 Task: Add a workspace member and invite with the link.
Action: Mouse moved to (364, 85)
Screenshot: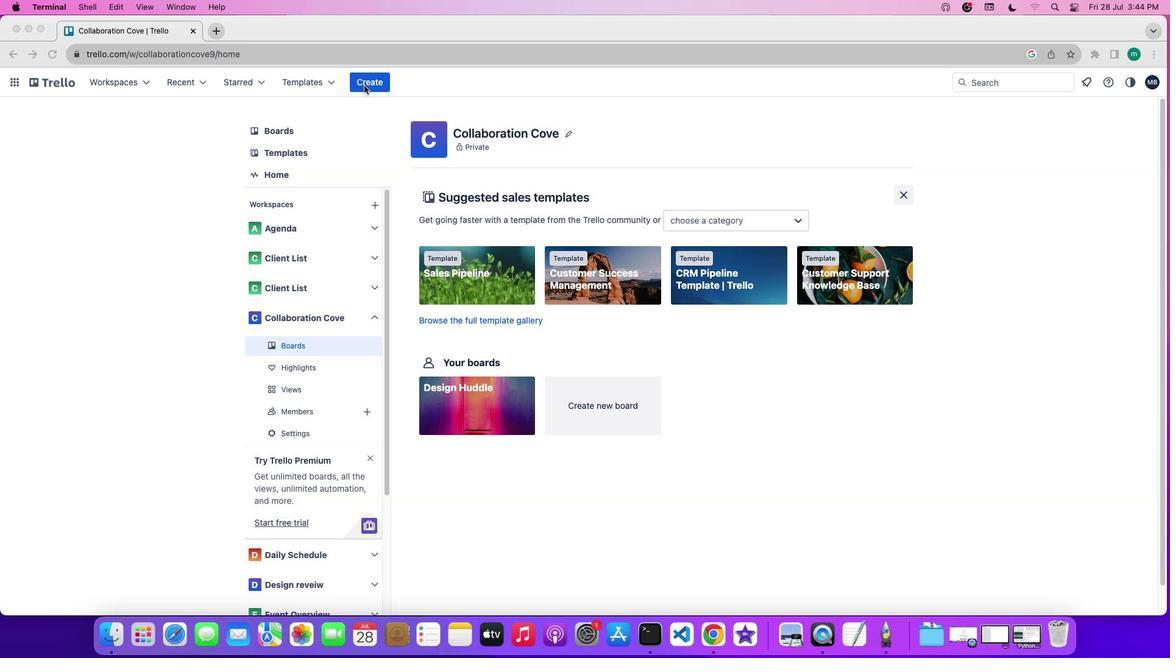 
Action: Mouse pressed left at (364, 85)
Screenshot: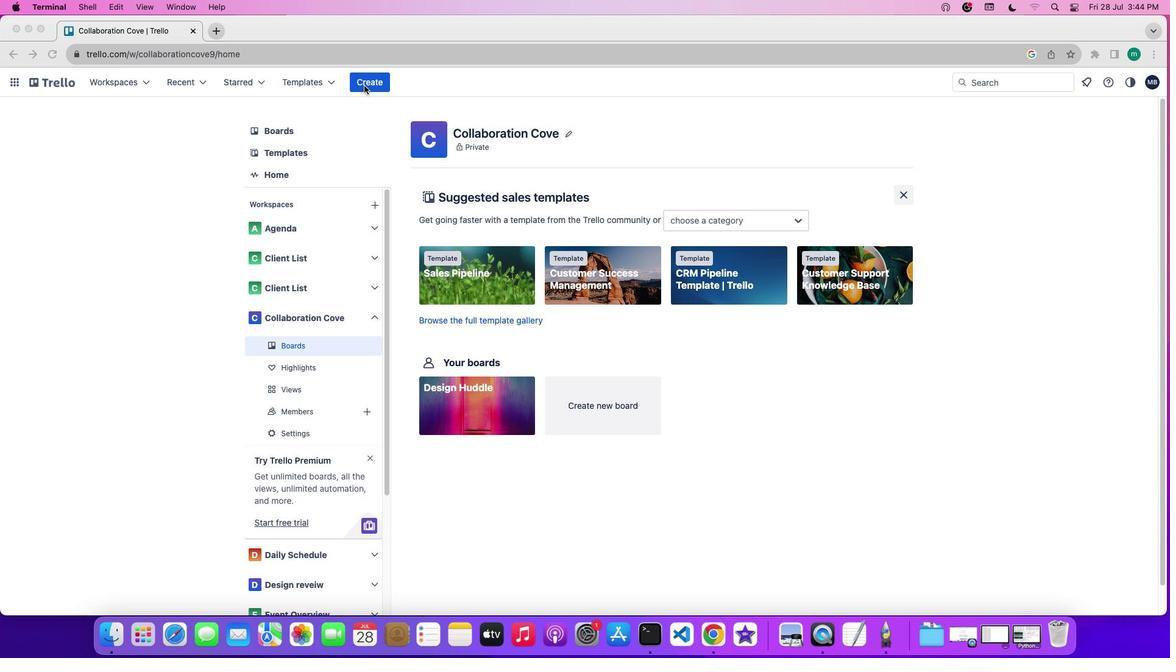 
Action: Mouse pressed left at (364, 85)
Screenshot: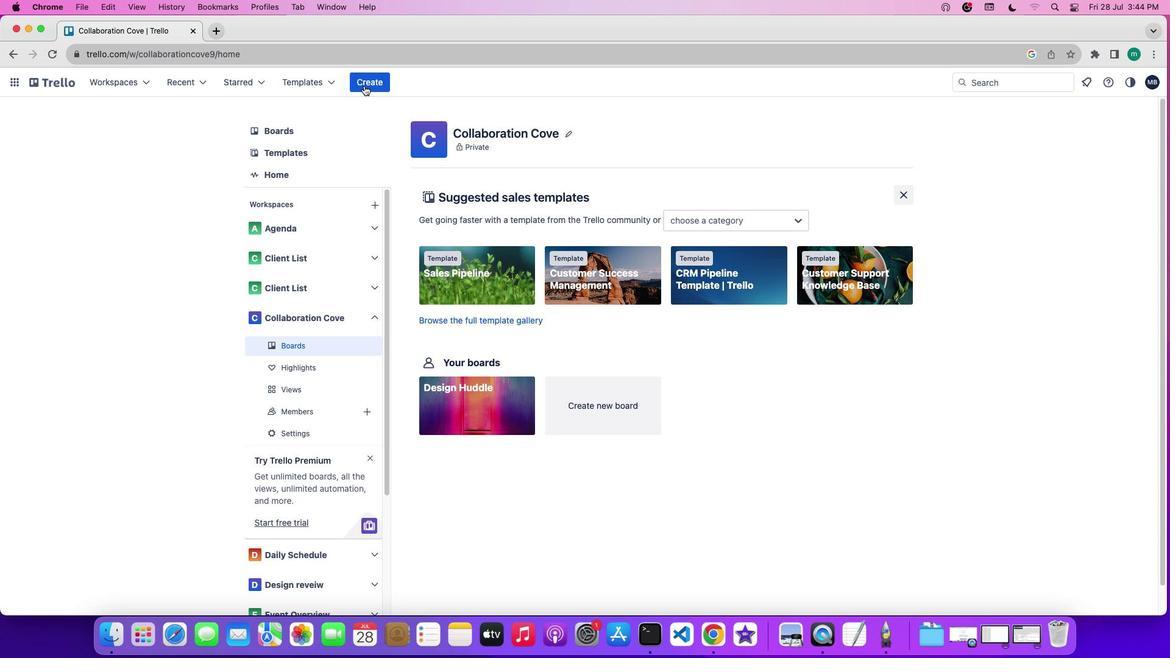 
Action: Mouse moved to (438, 209)
Screenshot: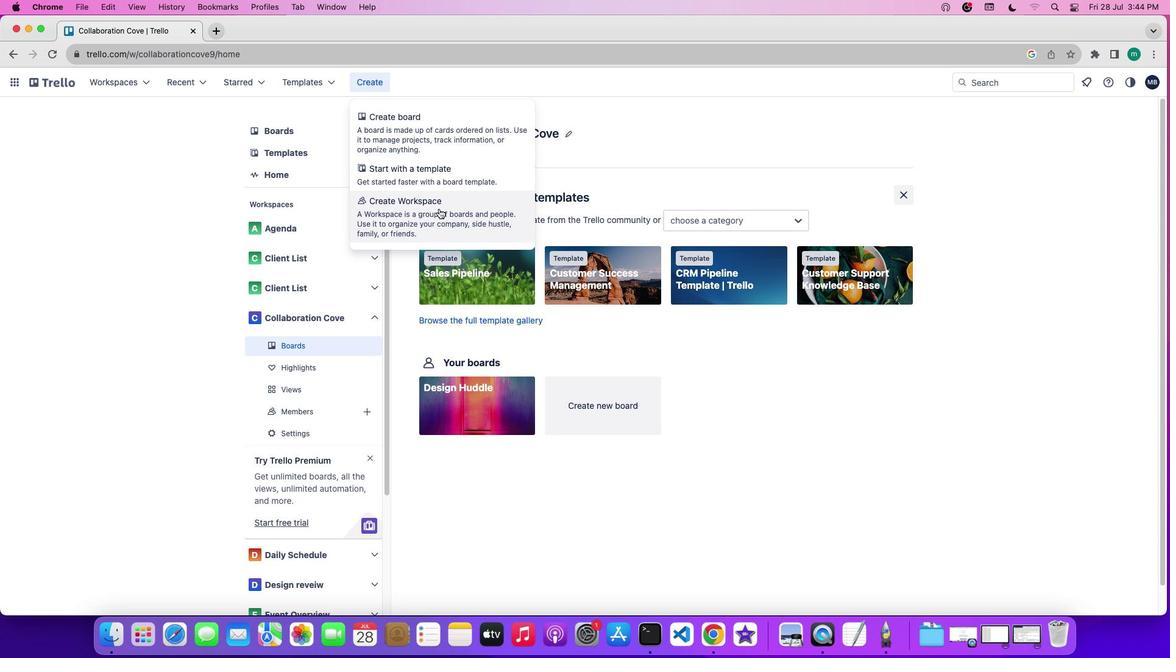 
Action: Mouse pressed left at (438, 209)
Screenshot: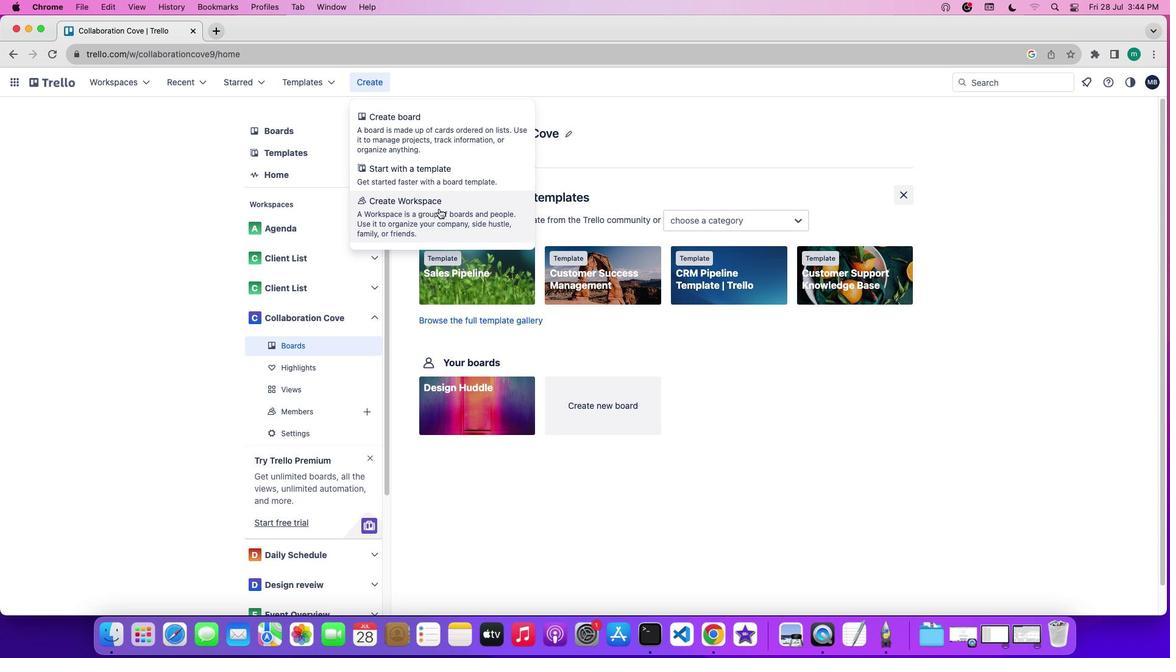 
Action: Mouse moved to (437, 233)
Screenshot: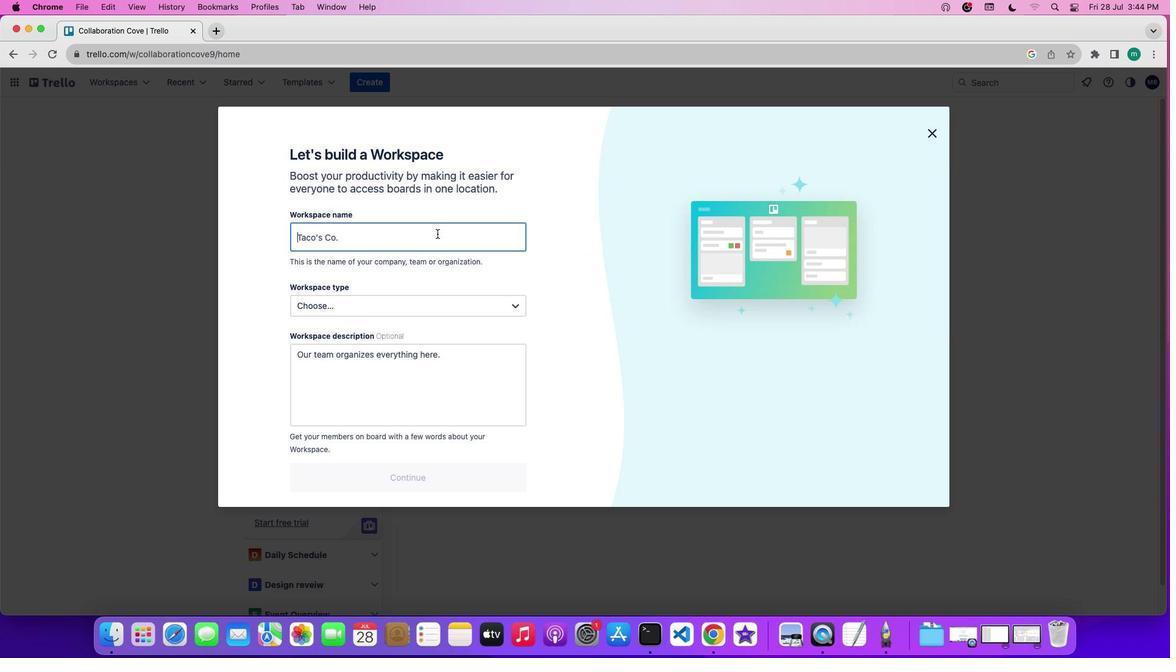 
Action: Mouse pressed left at (437, 233)
Screenshot: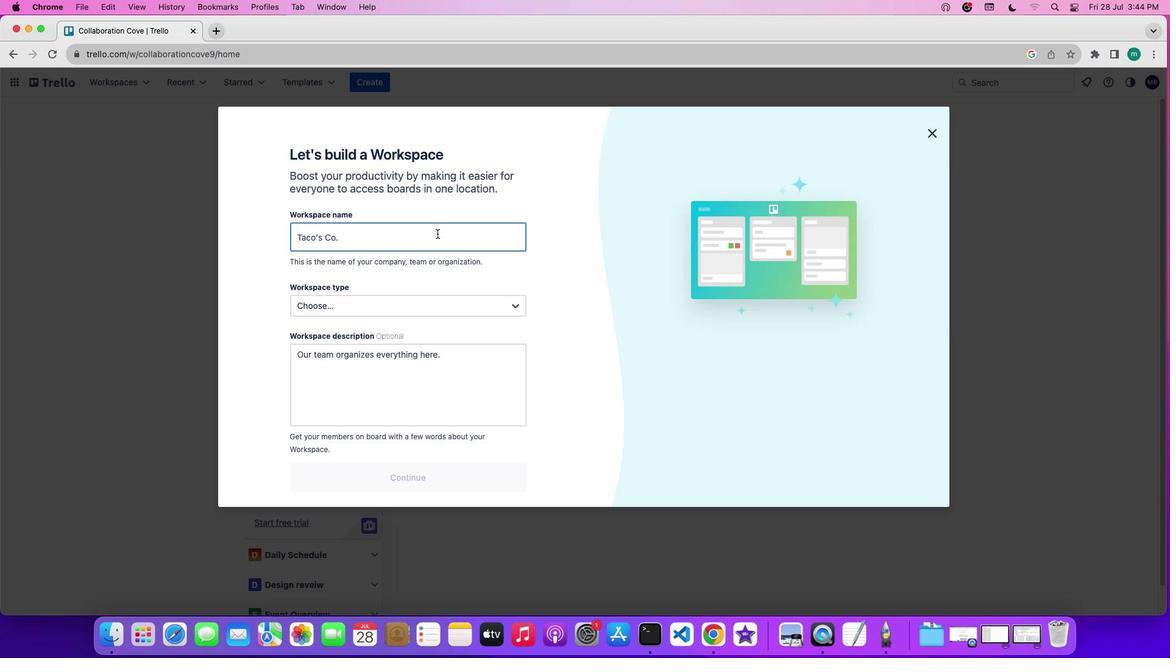 
Action: Mouse moved to (427, 267)
Screenshot: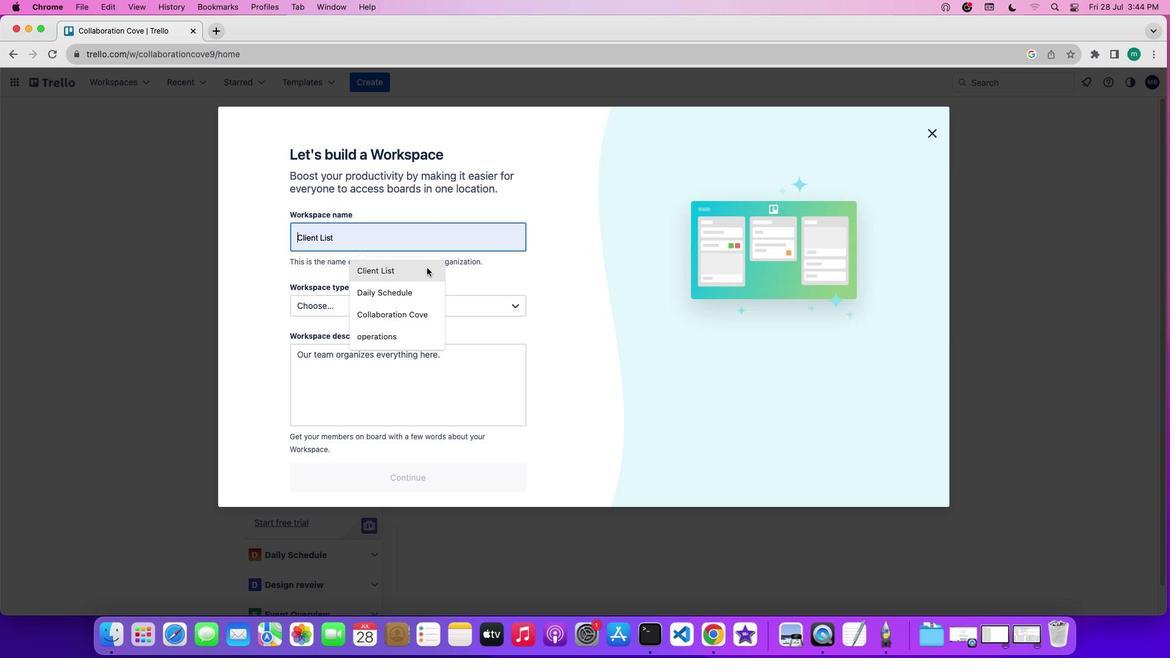 
Action: Mouse pressed left at (427, 267)
Screenshot: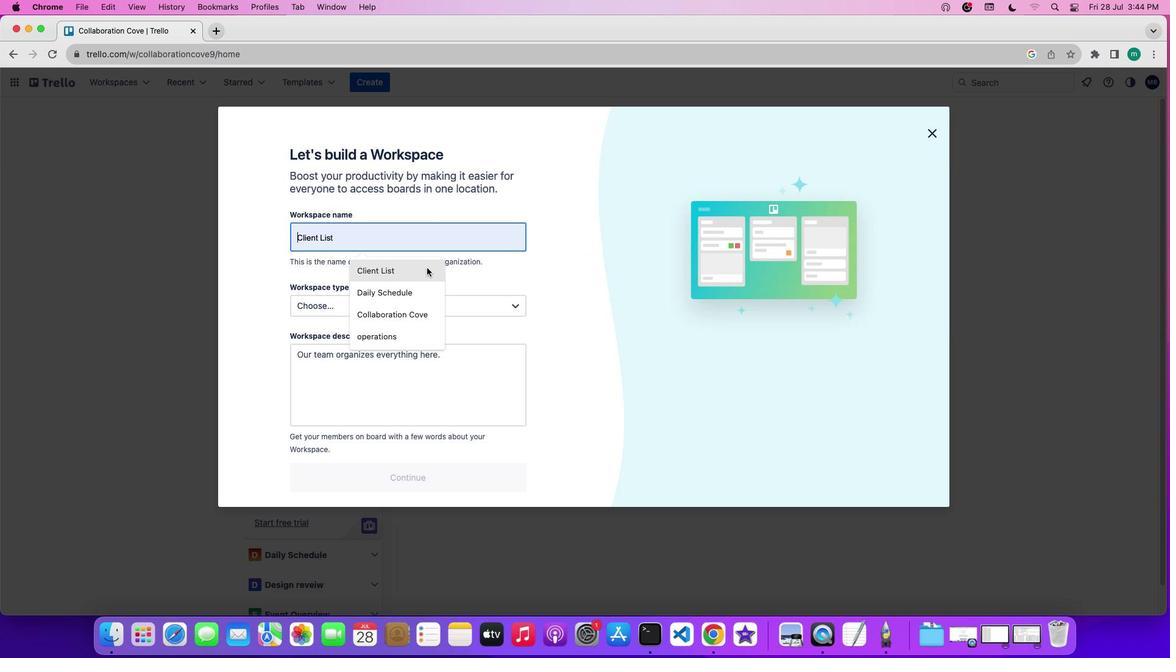 
Action: Mouse moved to (413, 302)
Screenshot: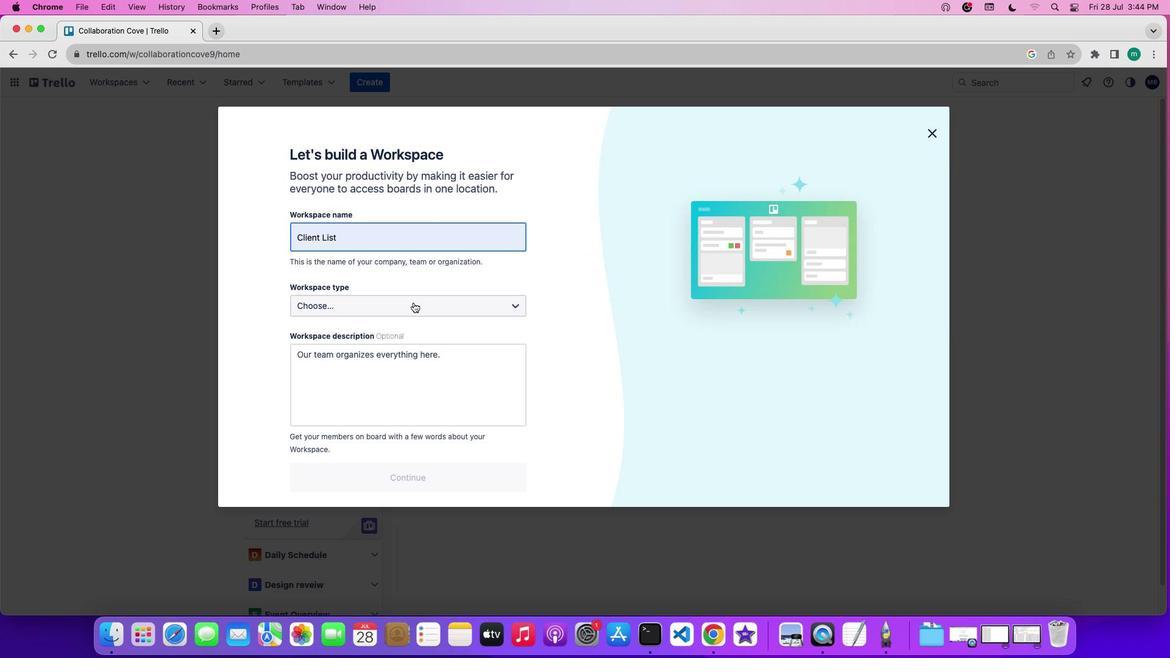 
Action: Mouse pressed left at (413, 302)
Screenshot: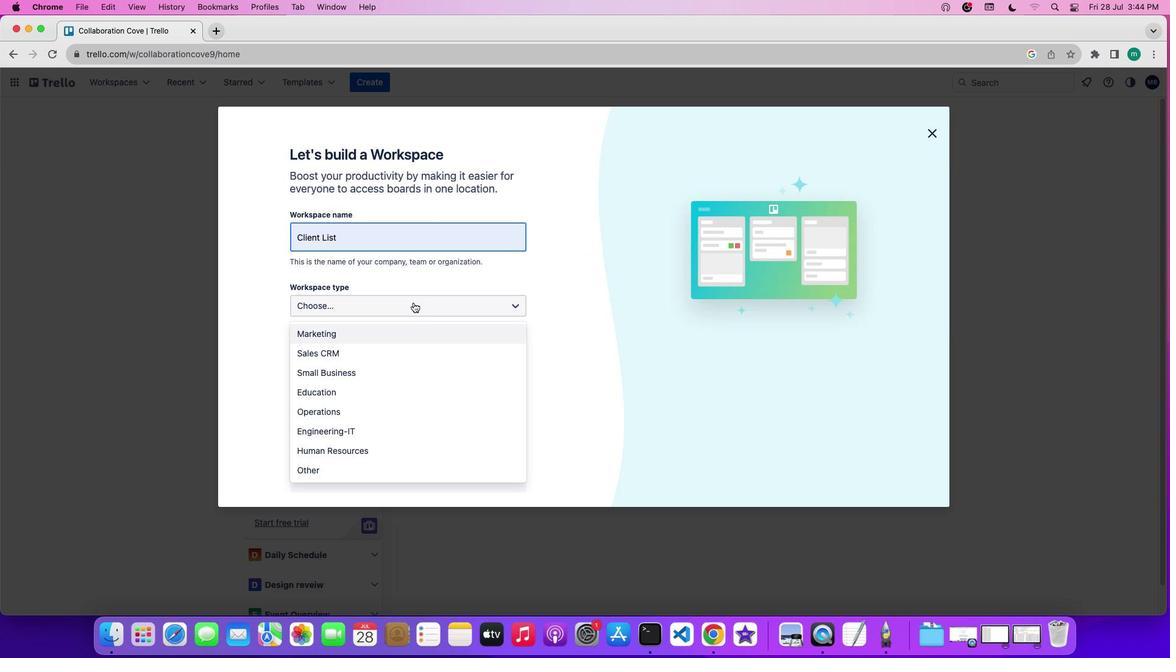 
Action: Mouse moved to (407, 323)
Screenshot: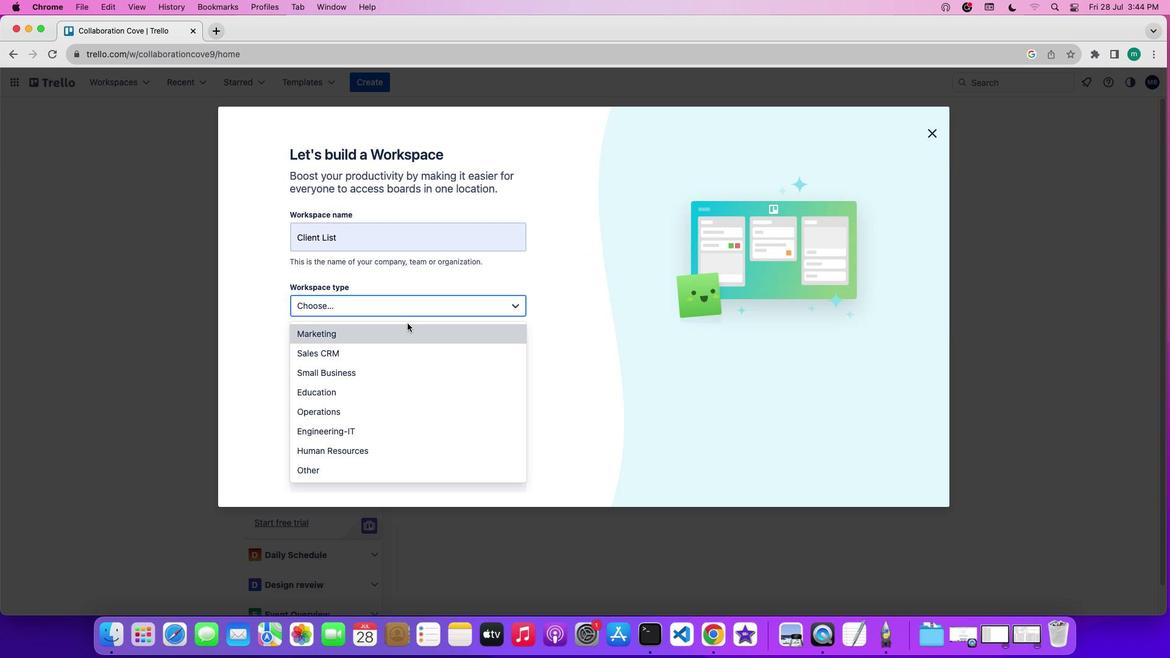 
Action: Mouse pressed left at (407, 323)
Screenshot: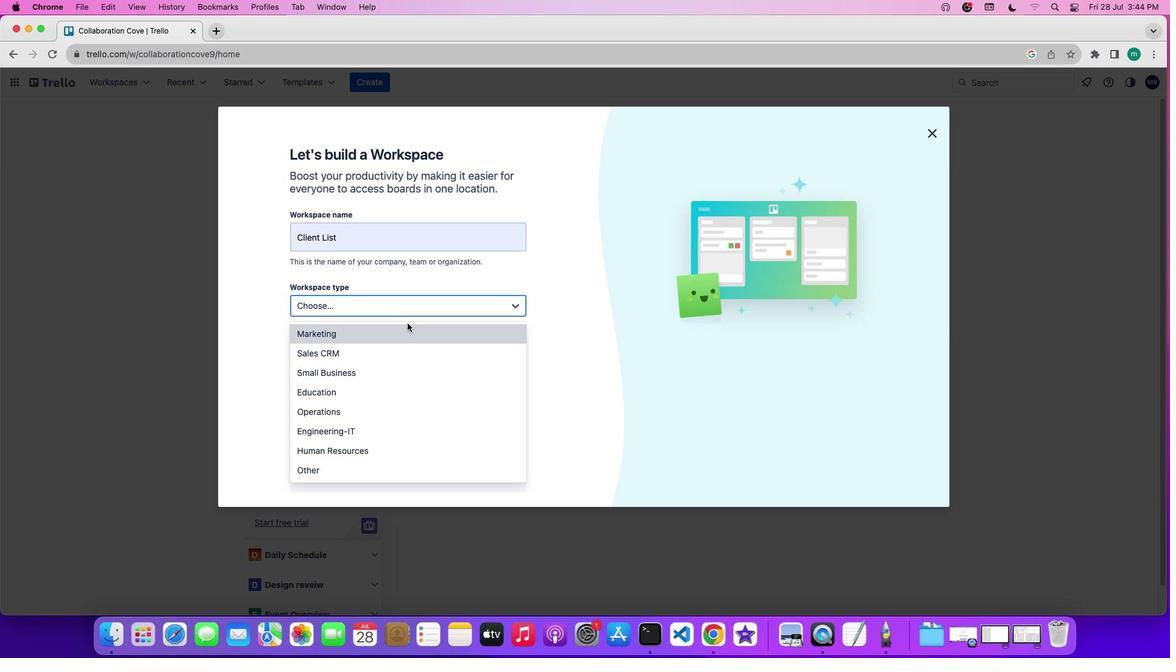 
Action: Mouse moved to (405, 364)
Screenshot: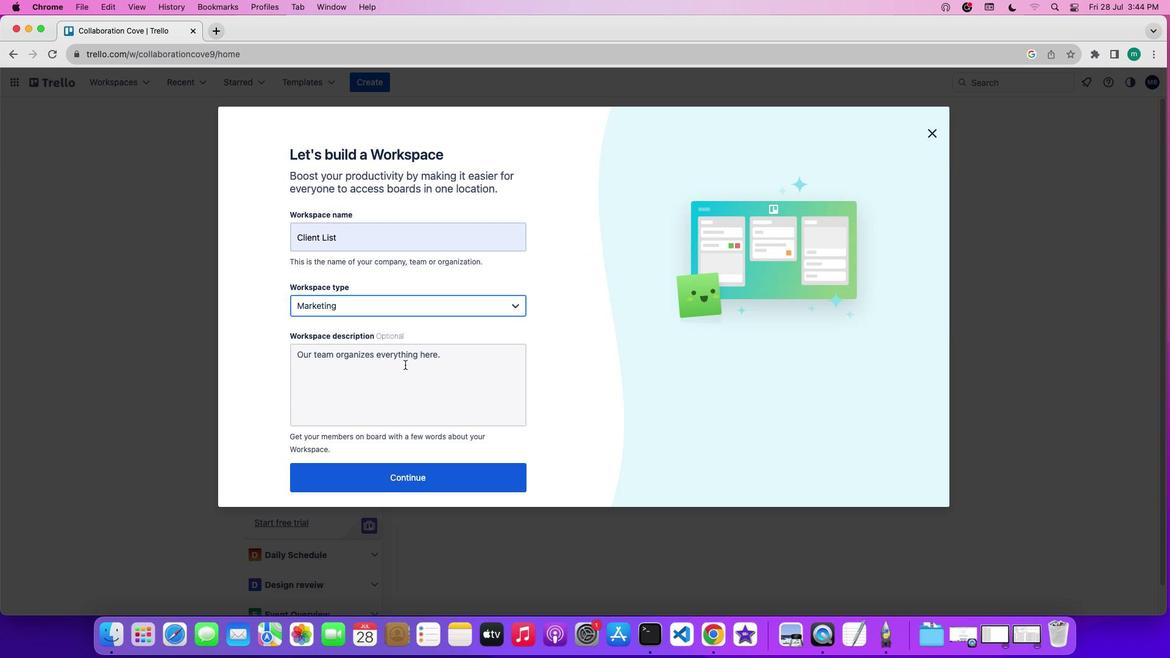 
Action: Mouse pressed left at (405, 364)
Screenshot: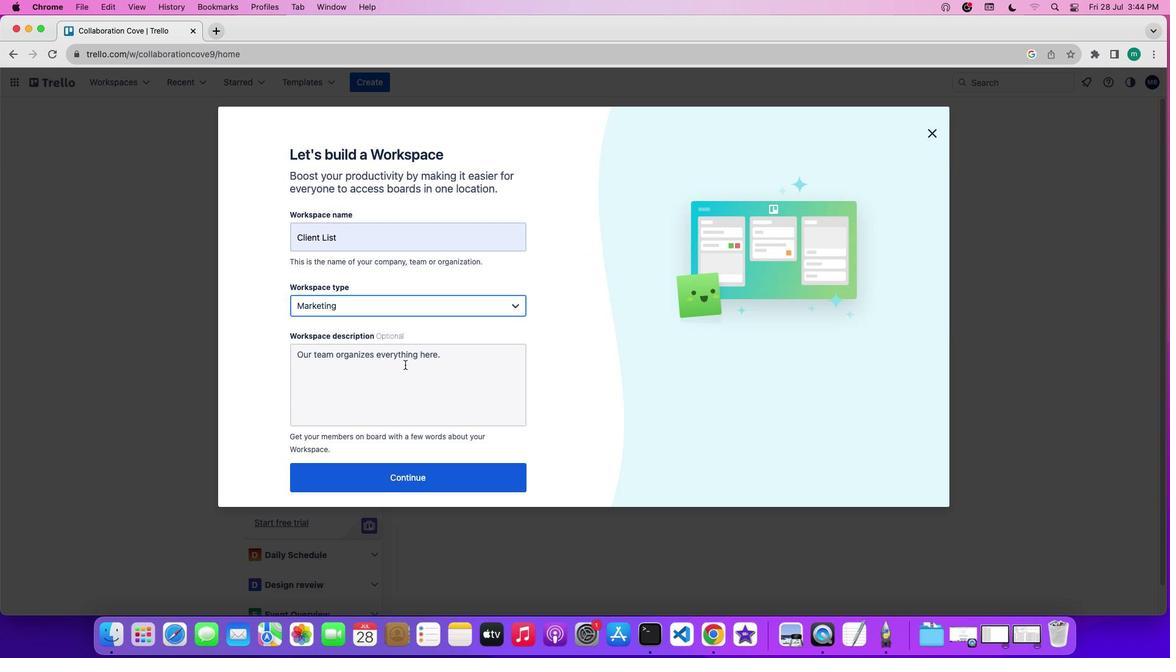 
Action: Mouse moved to (405, 479)
Screenshot: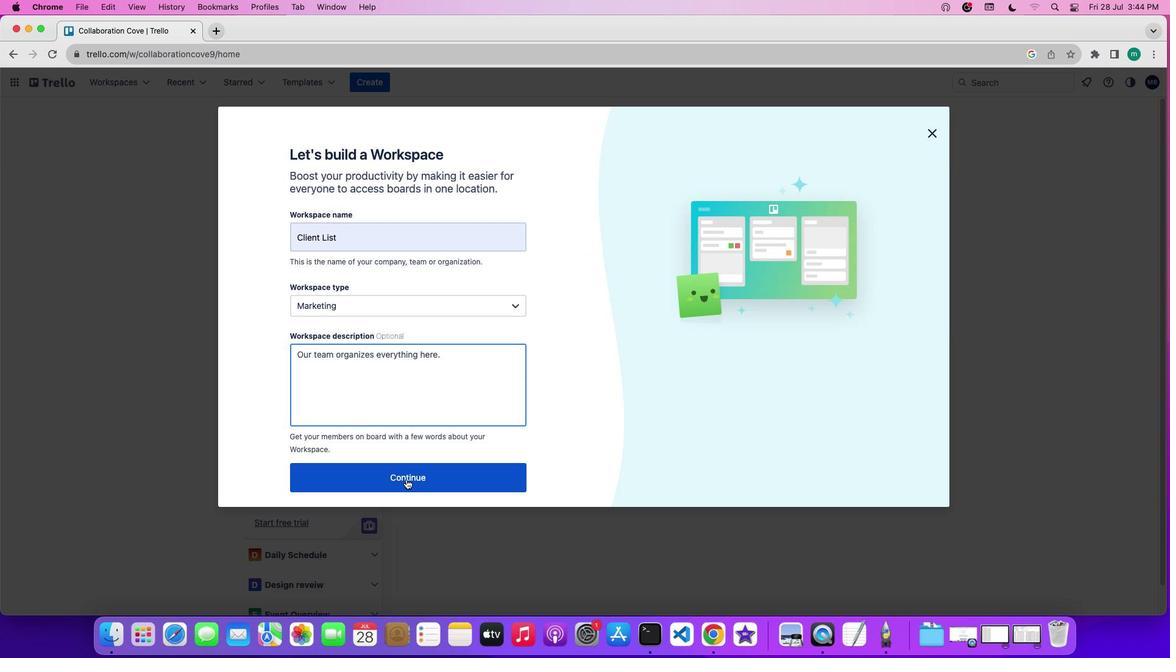 
Action: Mouse pressed left at (405, 479)
Screenshot: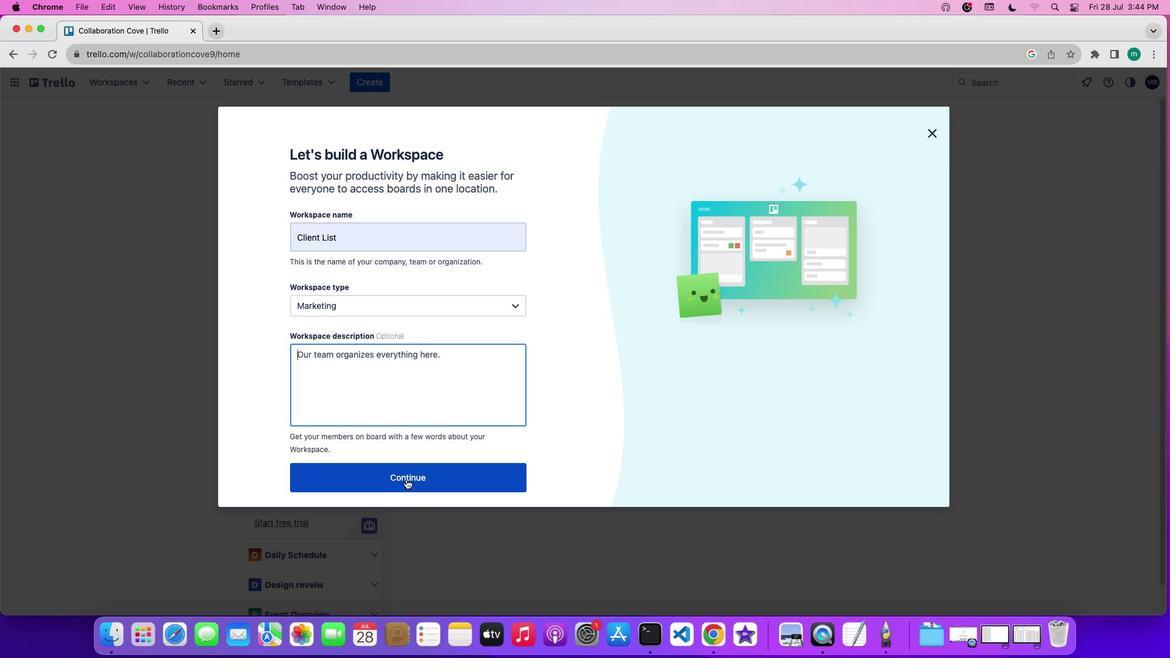
Action: Mouse moved to (450, 228)
Screenshot: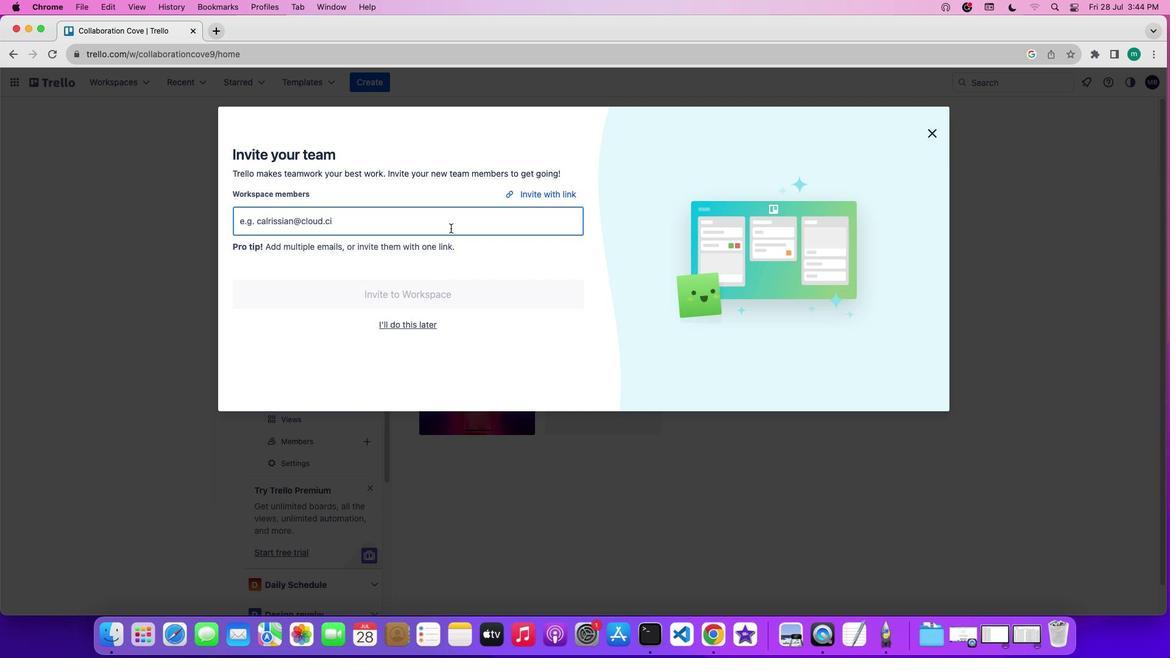 
Action: Mouse pressed left at (450, 228)
Screenshot: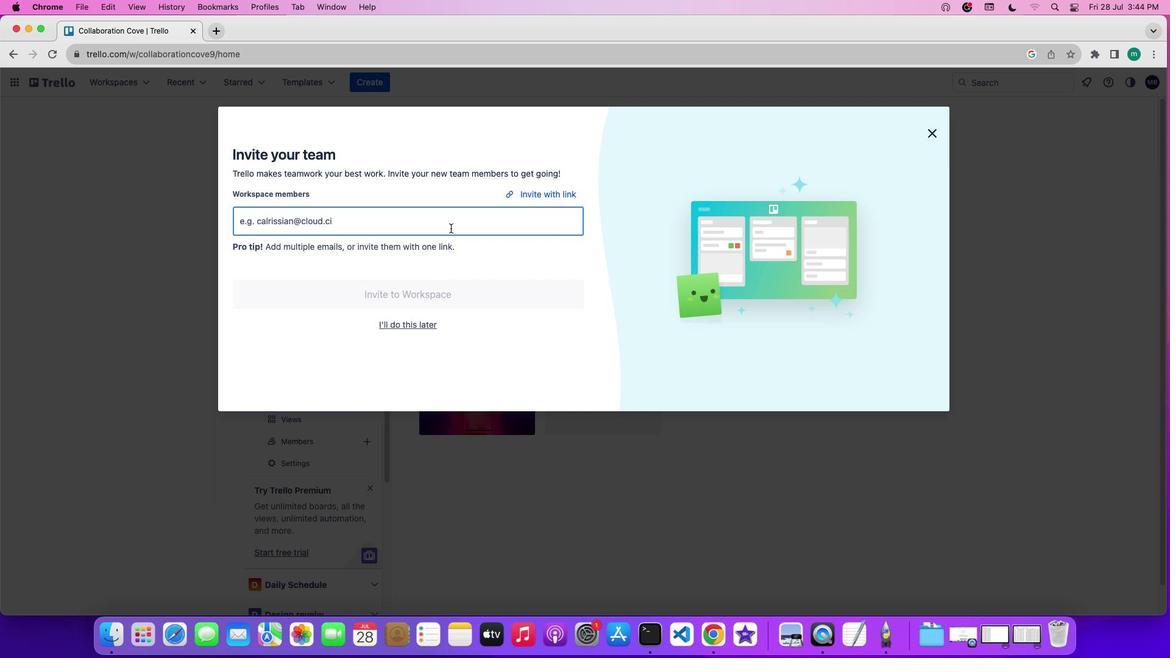 
Action: Mouse moved to (455, 225)
Screenshot: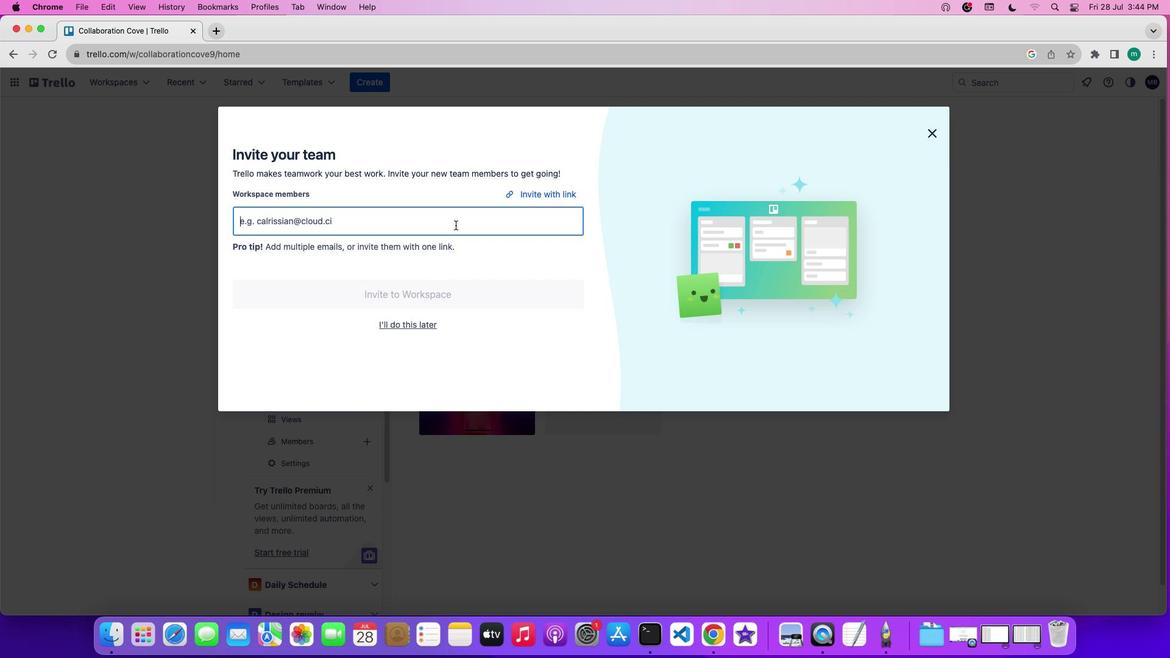 
Action: Mouse pressed left at (455, 225)
Screenshot: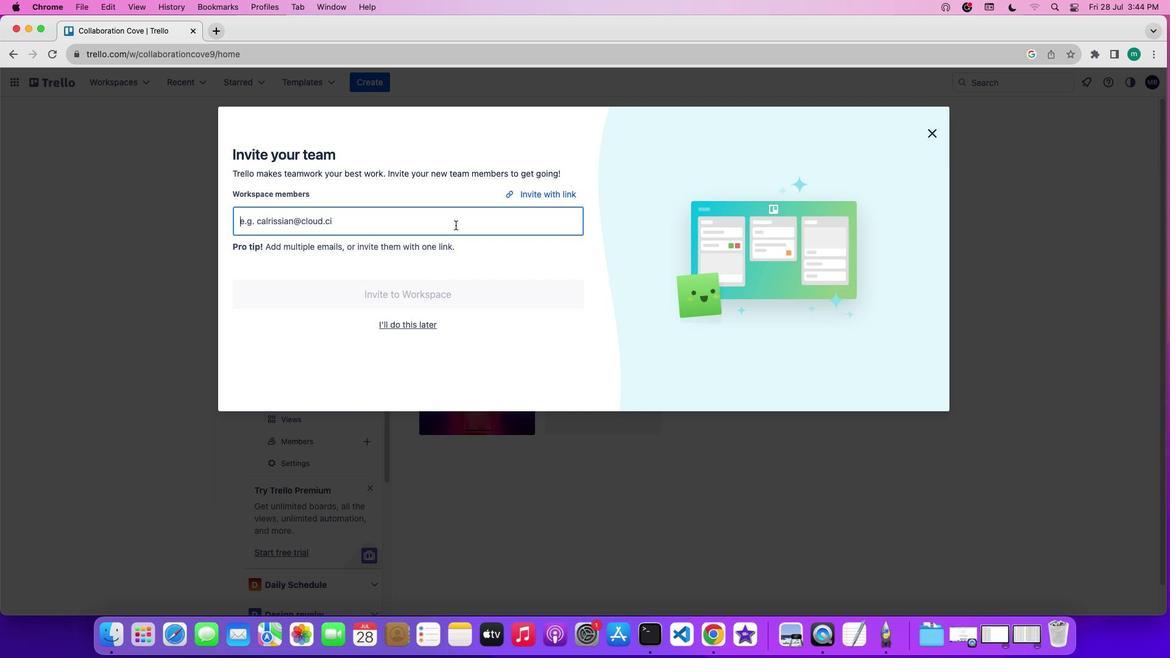 
Action: Key pressed Key.shift'S''o''f''t''a''g''e''.'
Screenshot: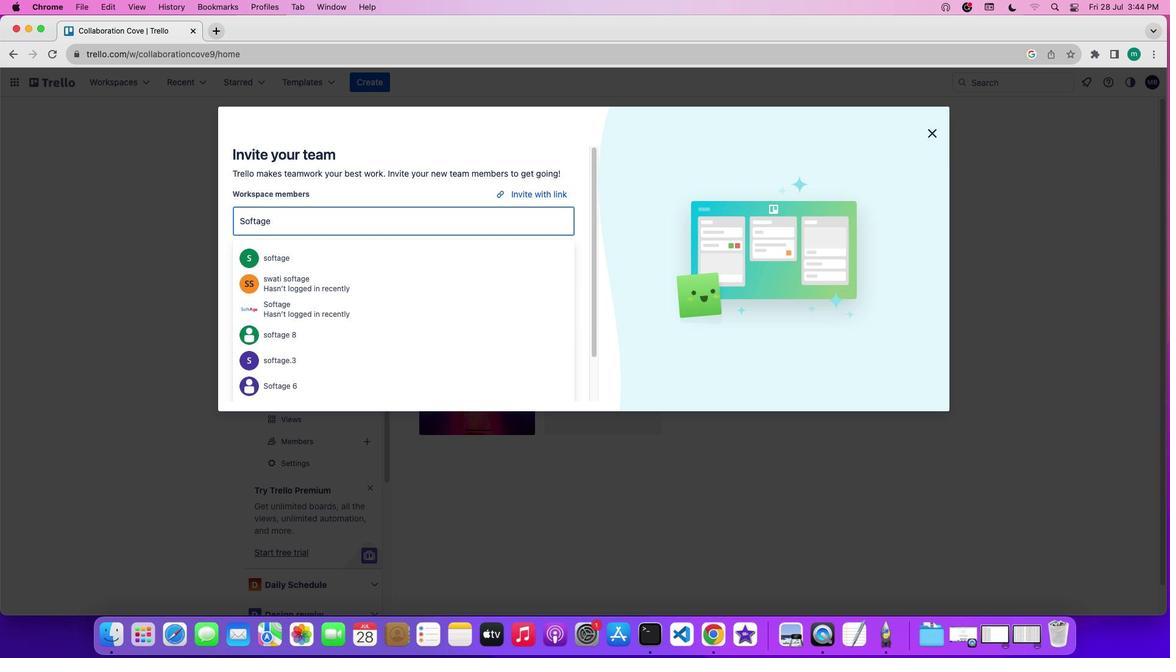 
Action: Mouse moved to (446, 251)
Screenshot: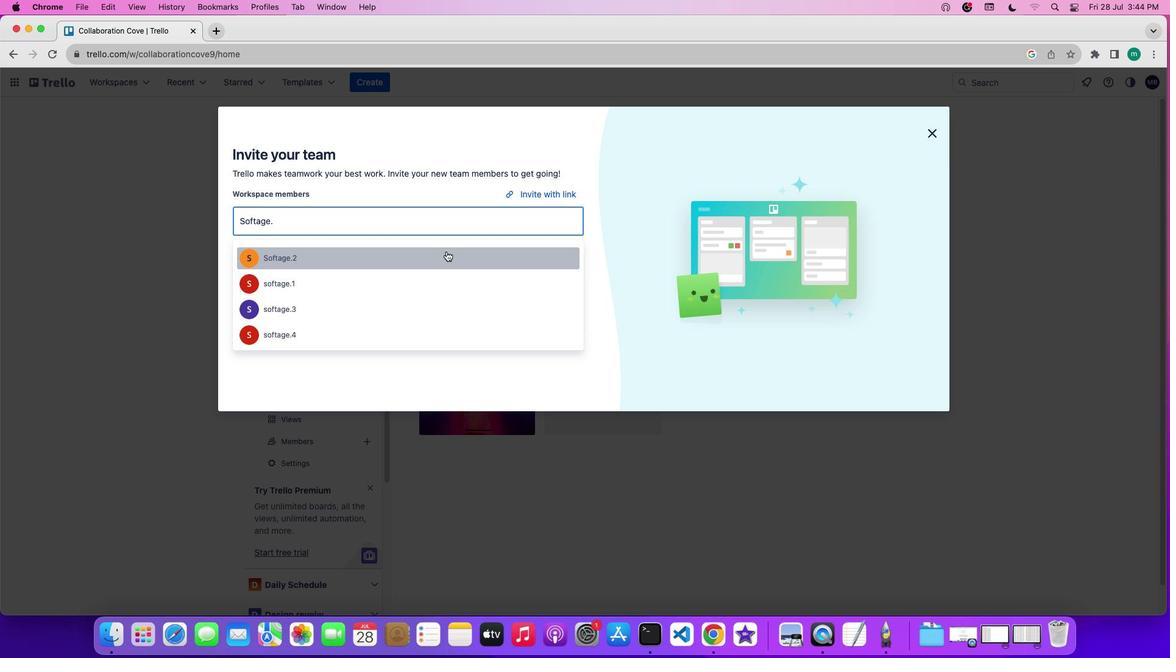 
Action: Mouse pressed left at (446, 251)
Screenshot: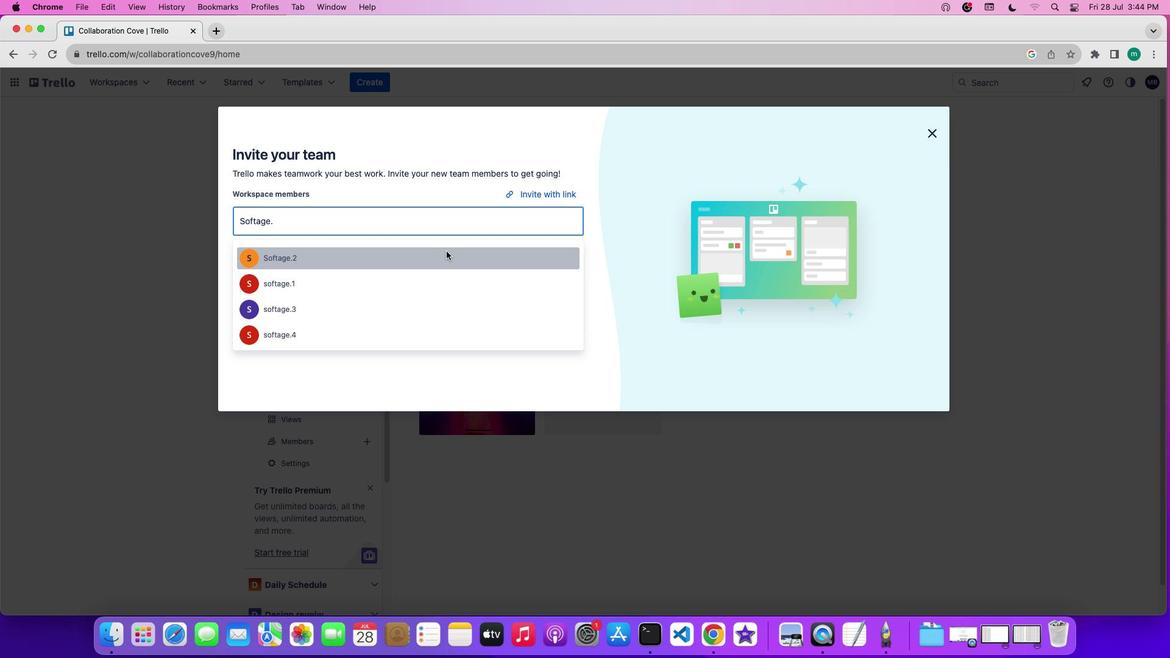 
Action: Mouse moved to (438, 292)
Screenshot: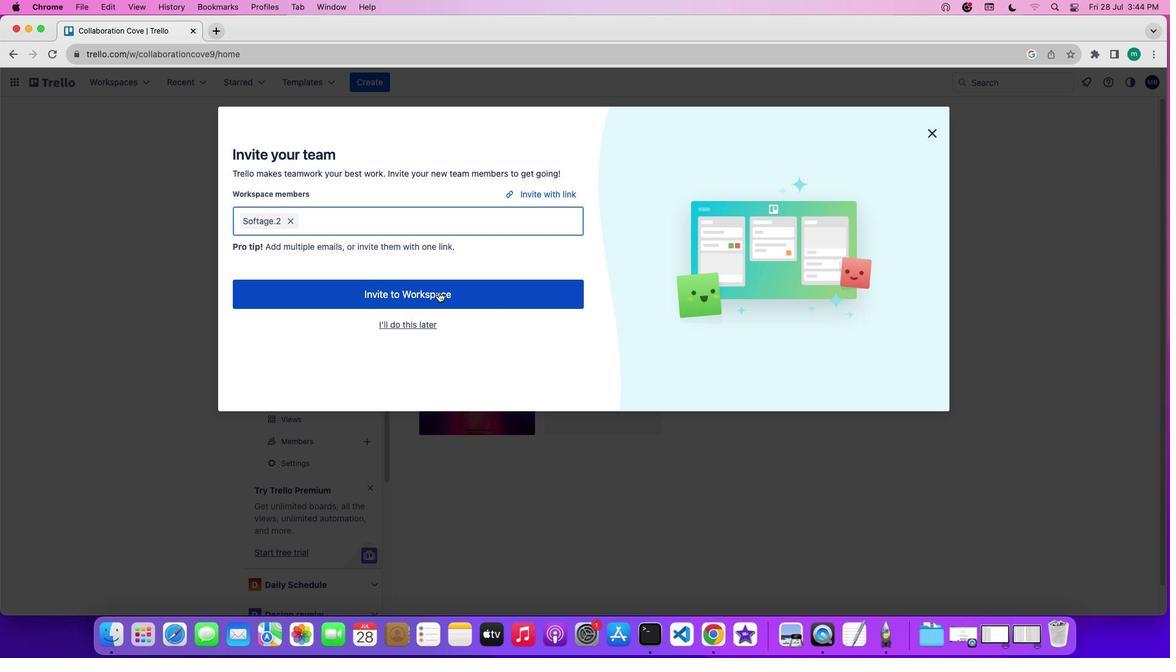 
Action: Mouse pressed left at (438, 292)
Screenshot: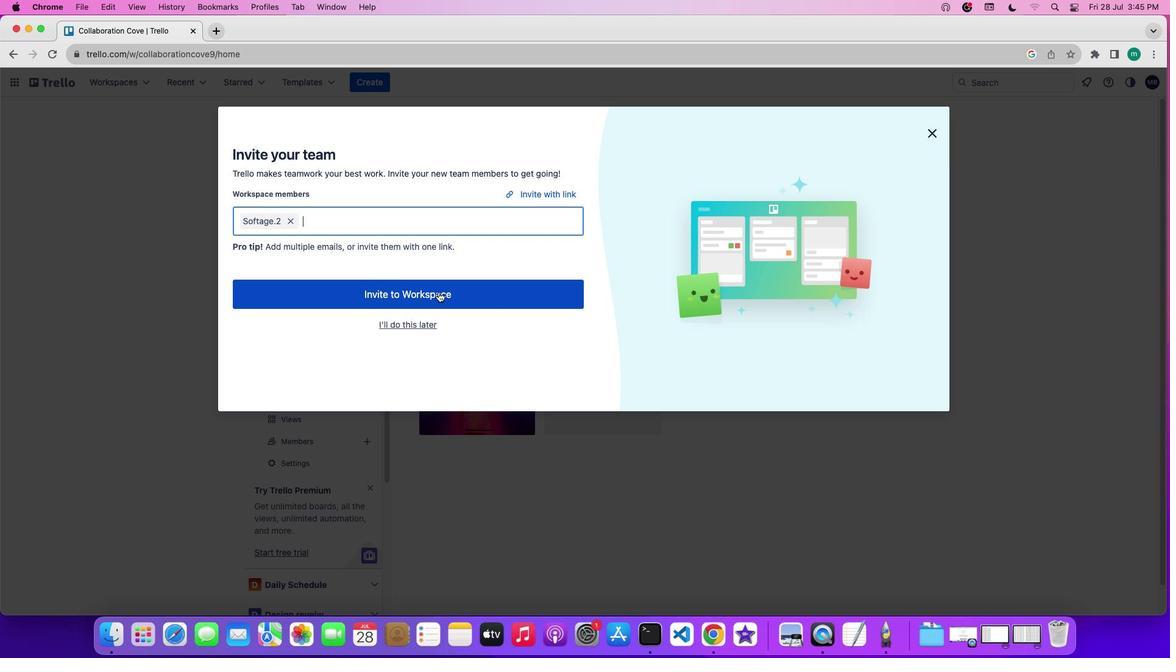 
